 Task: Open settings.json of the windows.
Action: Mouse moved to (71, 573)
Screenshot: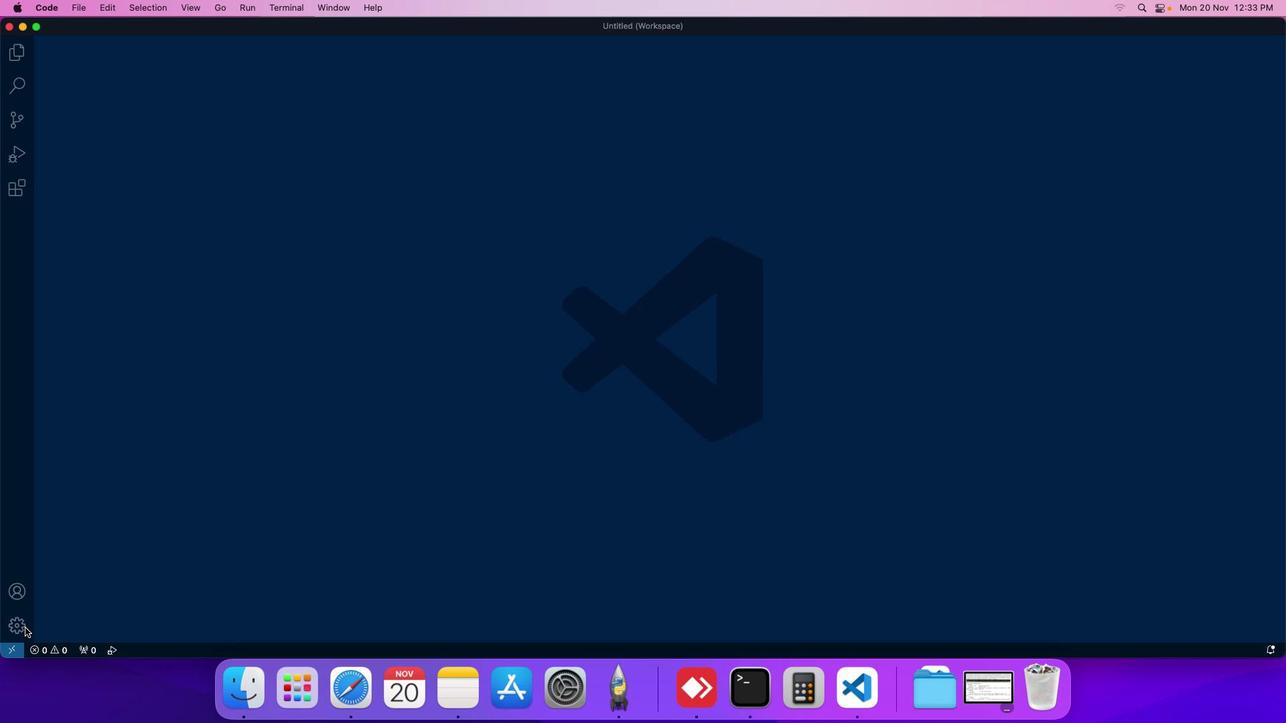 
Action: Mouse pressed left at (71, 573)
Screenshot: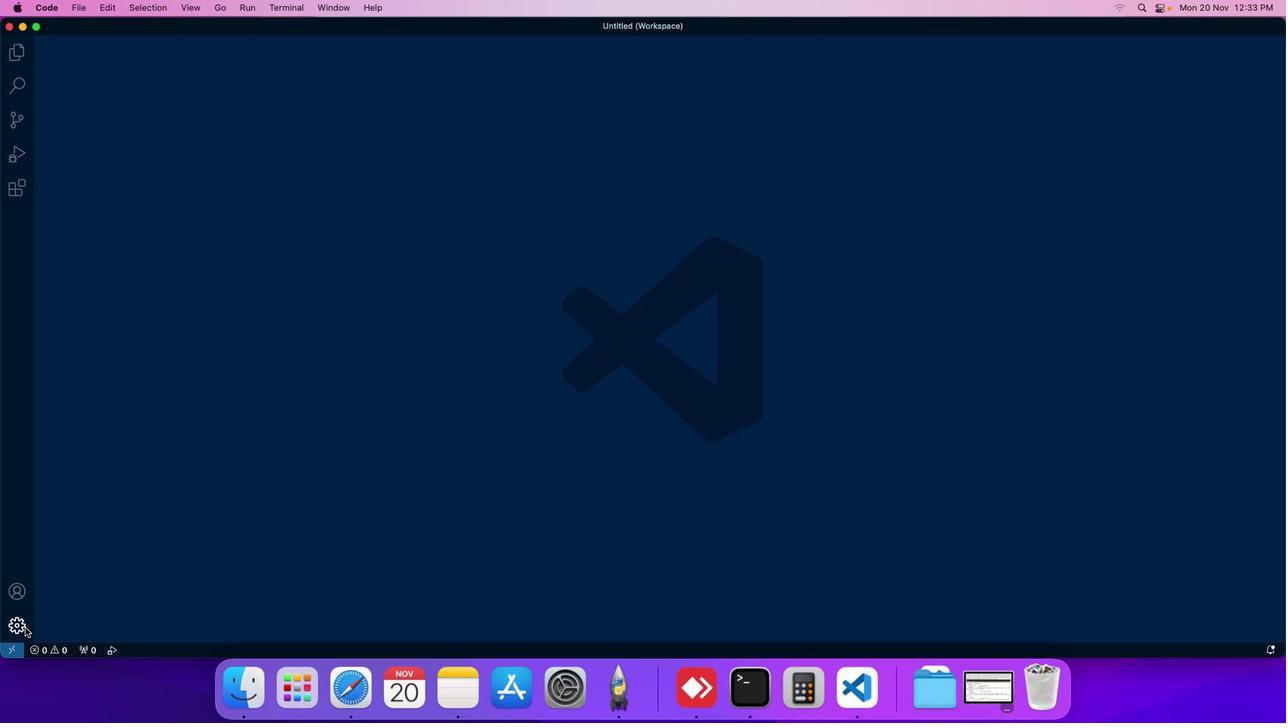 
Action: Mouse moved to (113, 487)
Screenshot: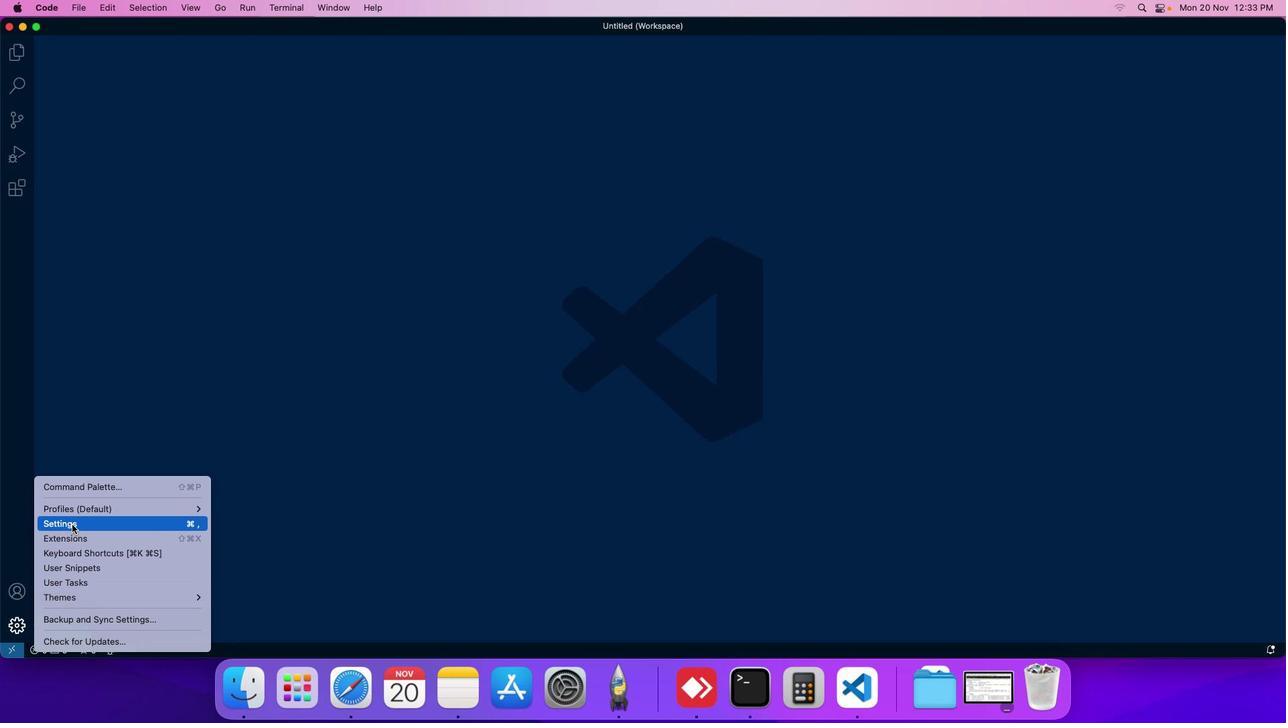 
Action: Mouse pressed left at (113, 487)
Screenshot: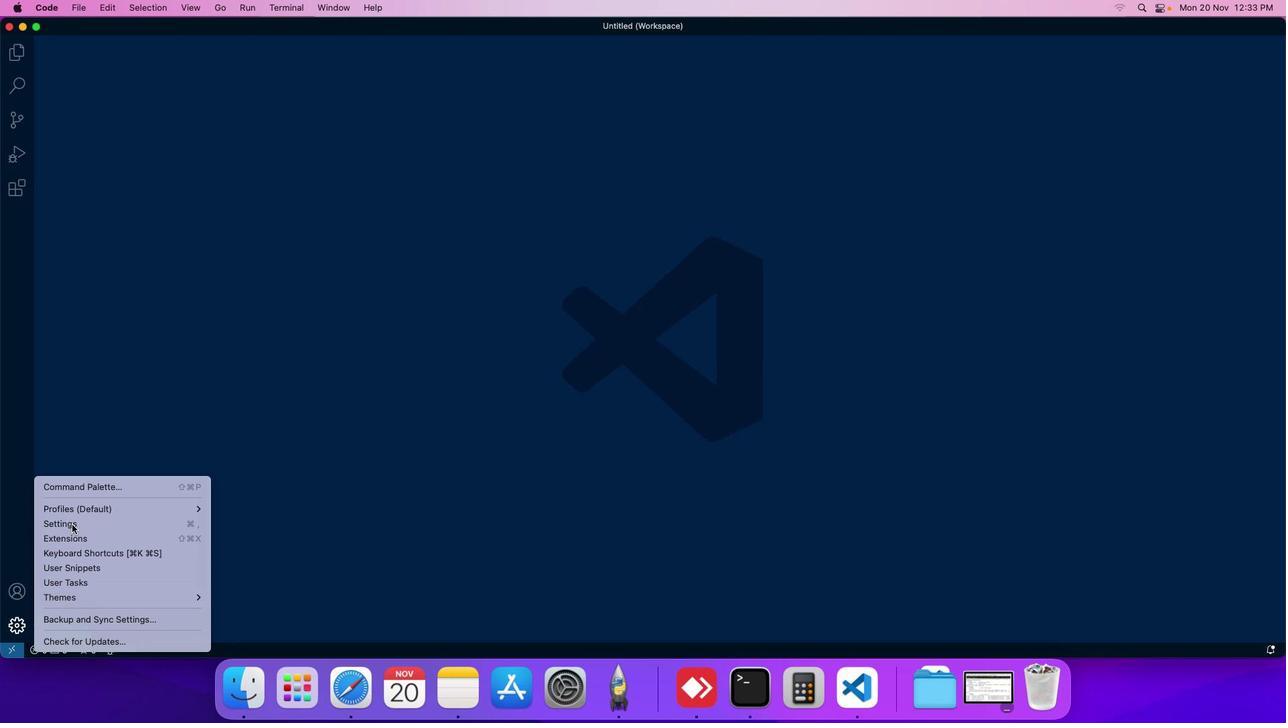 
Action: Mouse moved to (325, 134)
Screenshot: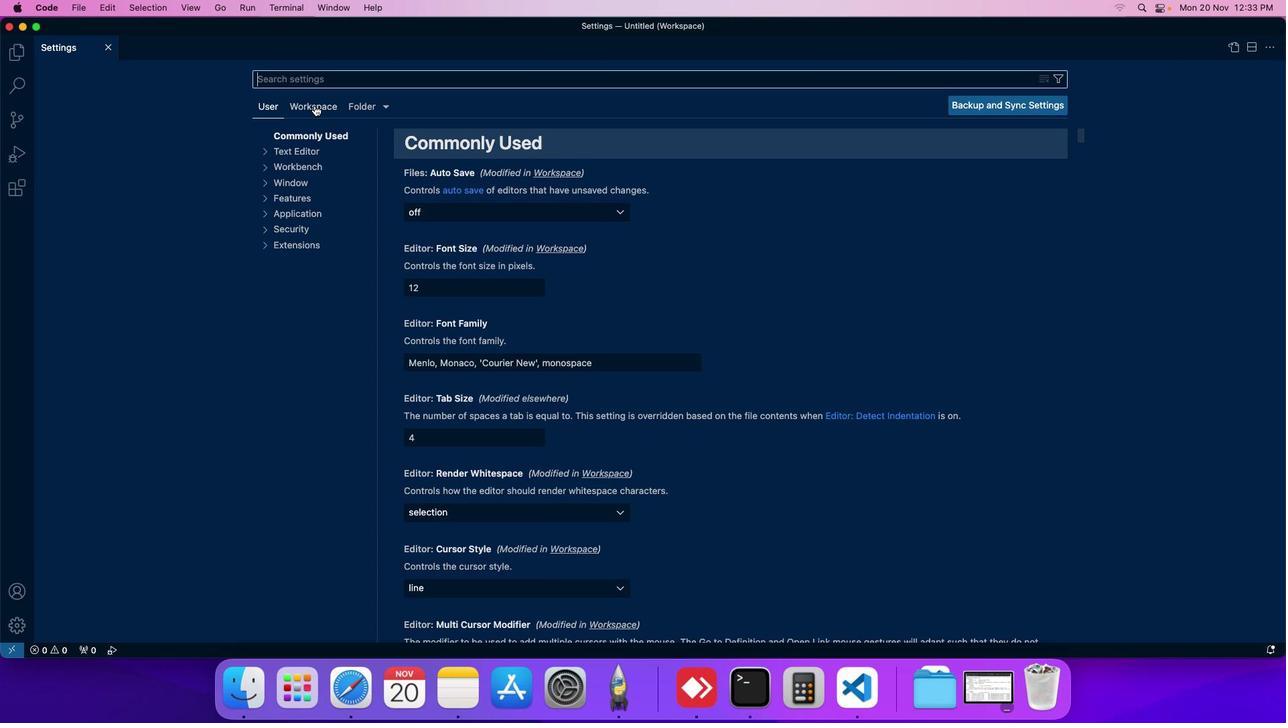 
Action: Mouse pressed left at (325, 134)
Screenshot: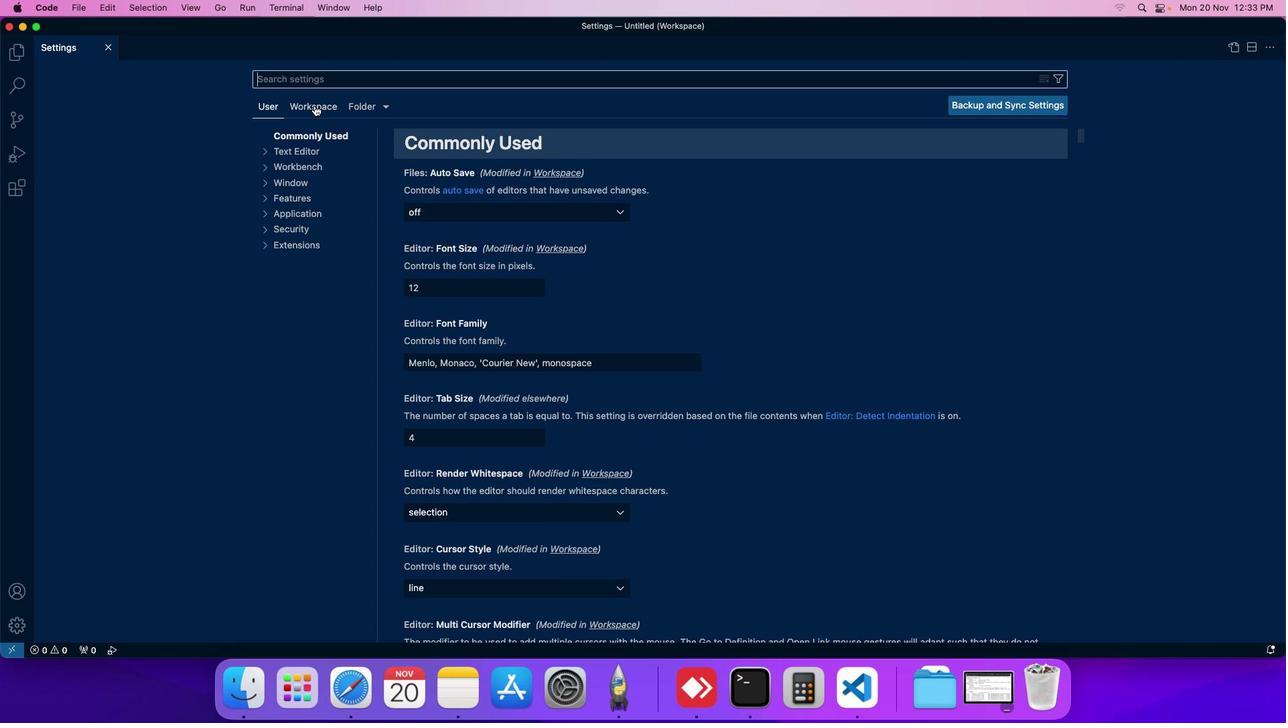 
Action: Mouse moved to (313, 213)
Screenshot: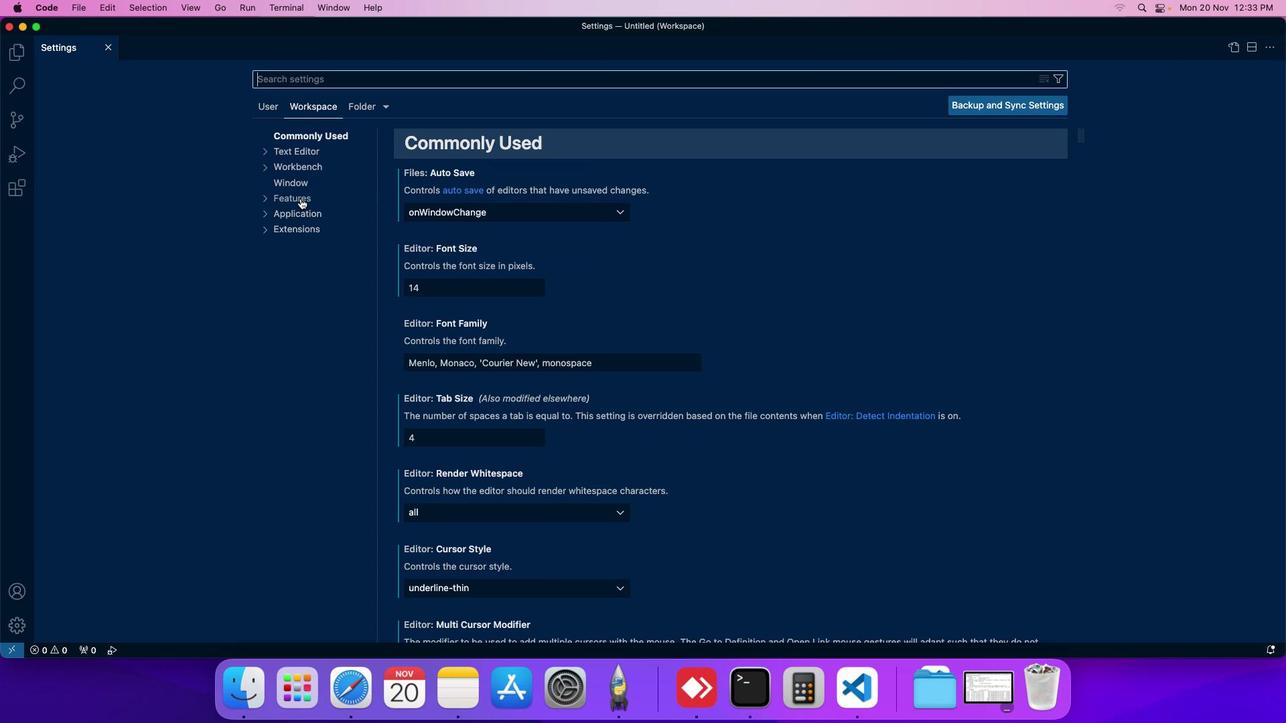 
Action: Mouse pressed left at (313, 213)
Screenshot: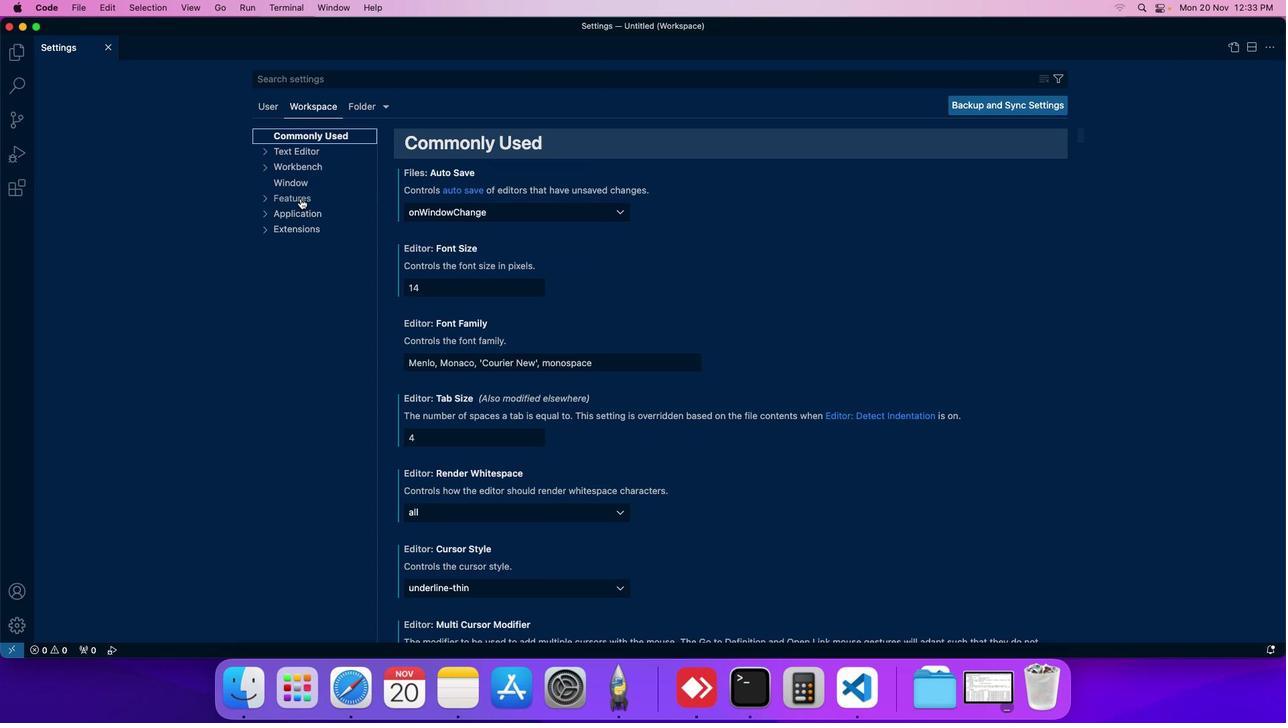 
Action: Mouse moved to (322, 314)
Screenshot: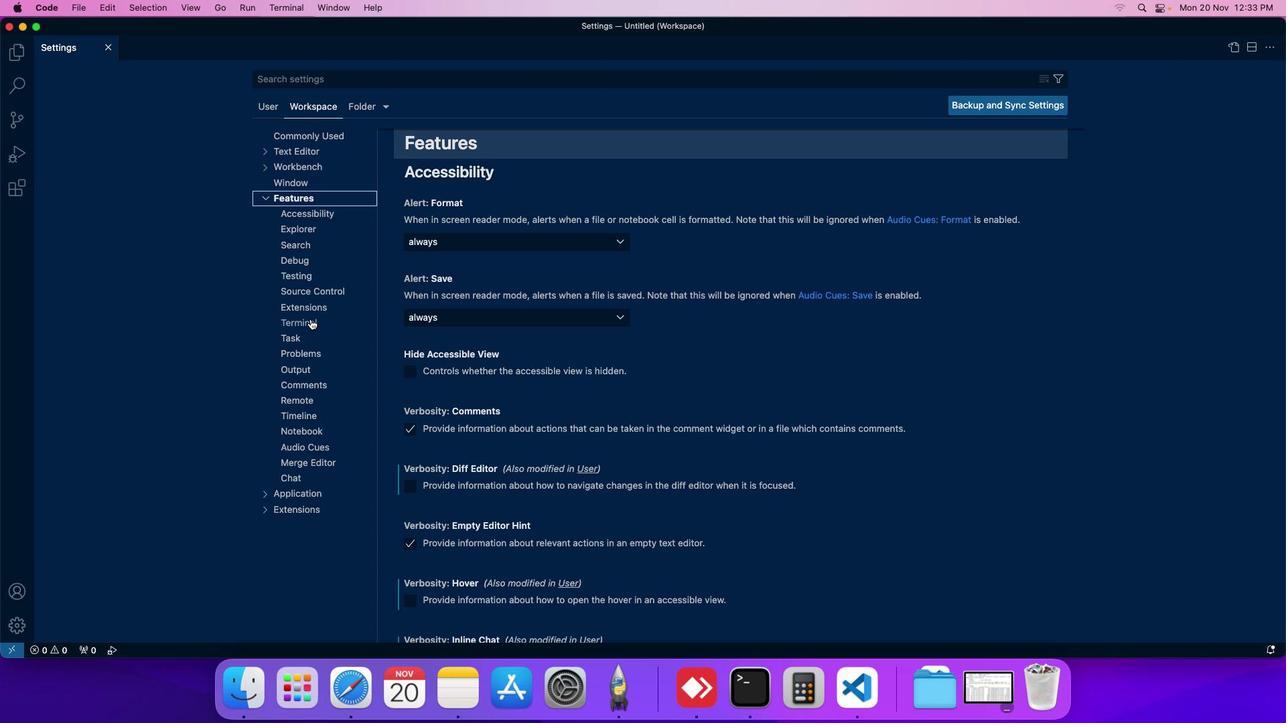 
Action: Mouse pressed left at (322, 314)
Screenshot: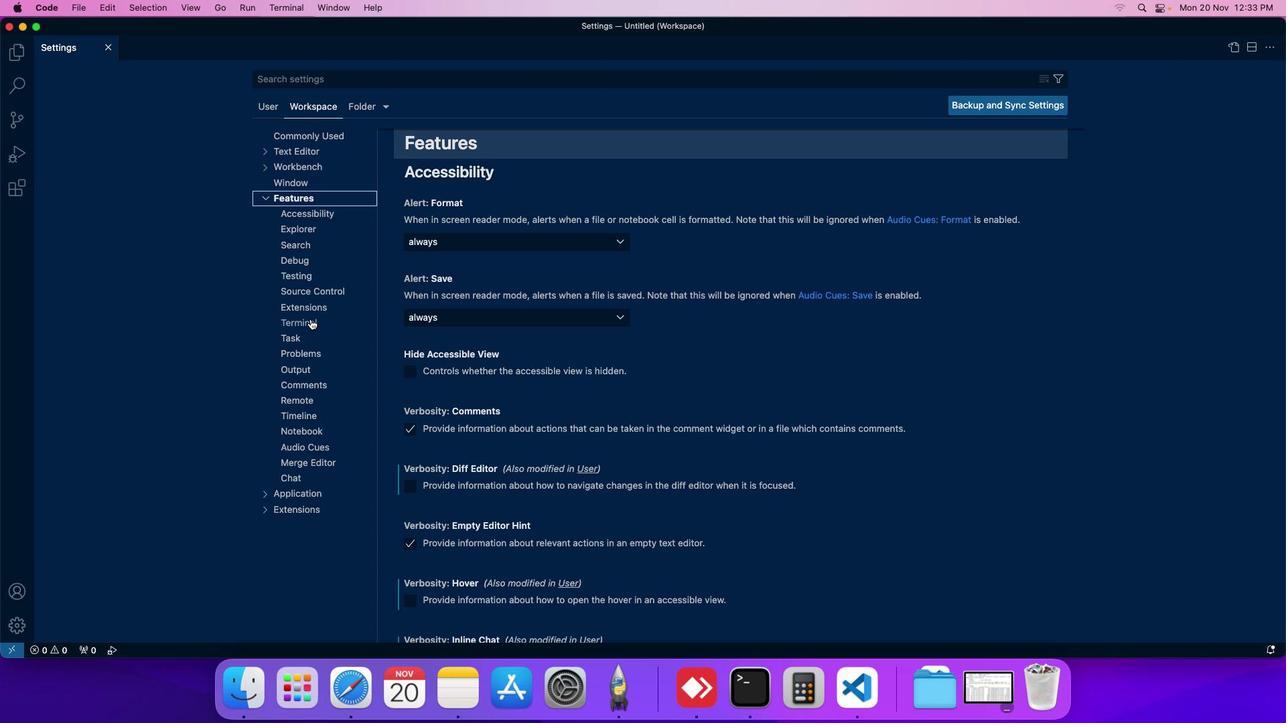 
Action: Mouse moved to (497, 331)
Screenshot: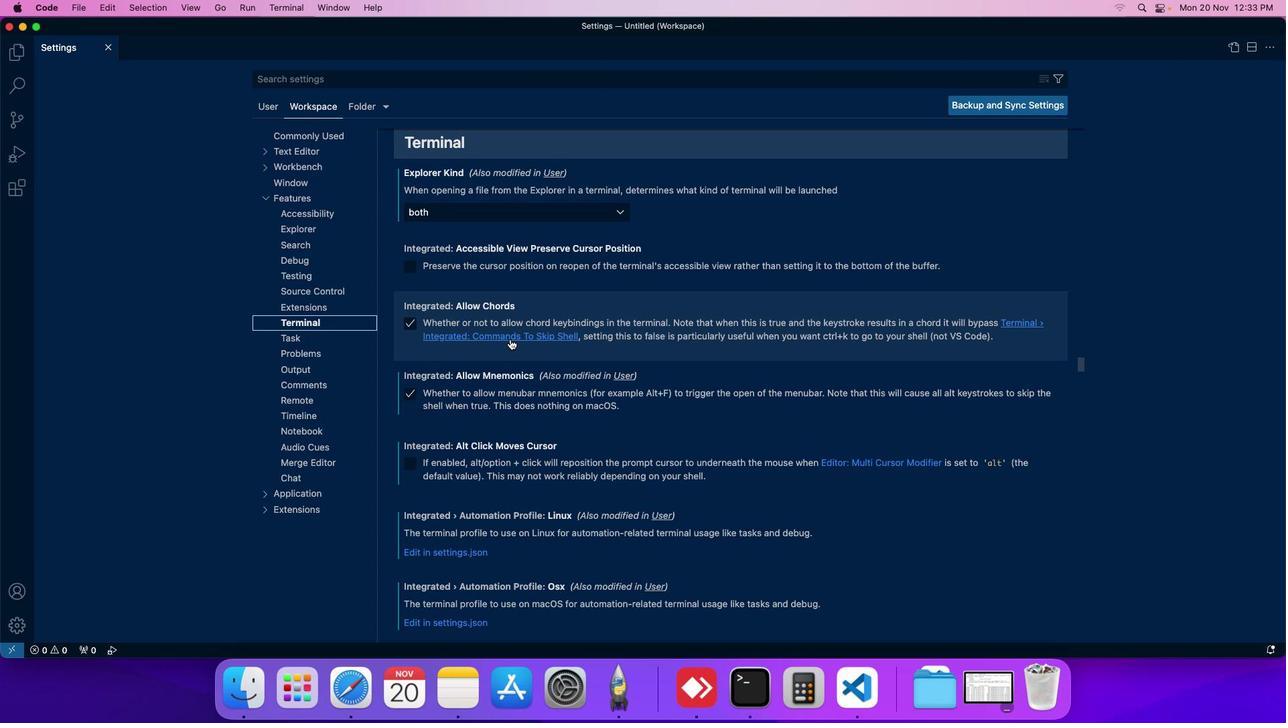 
Action: Mouse scrolled (497, 331) with delta (49, 45)
Screenshot: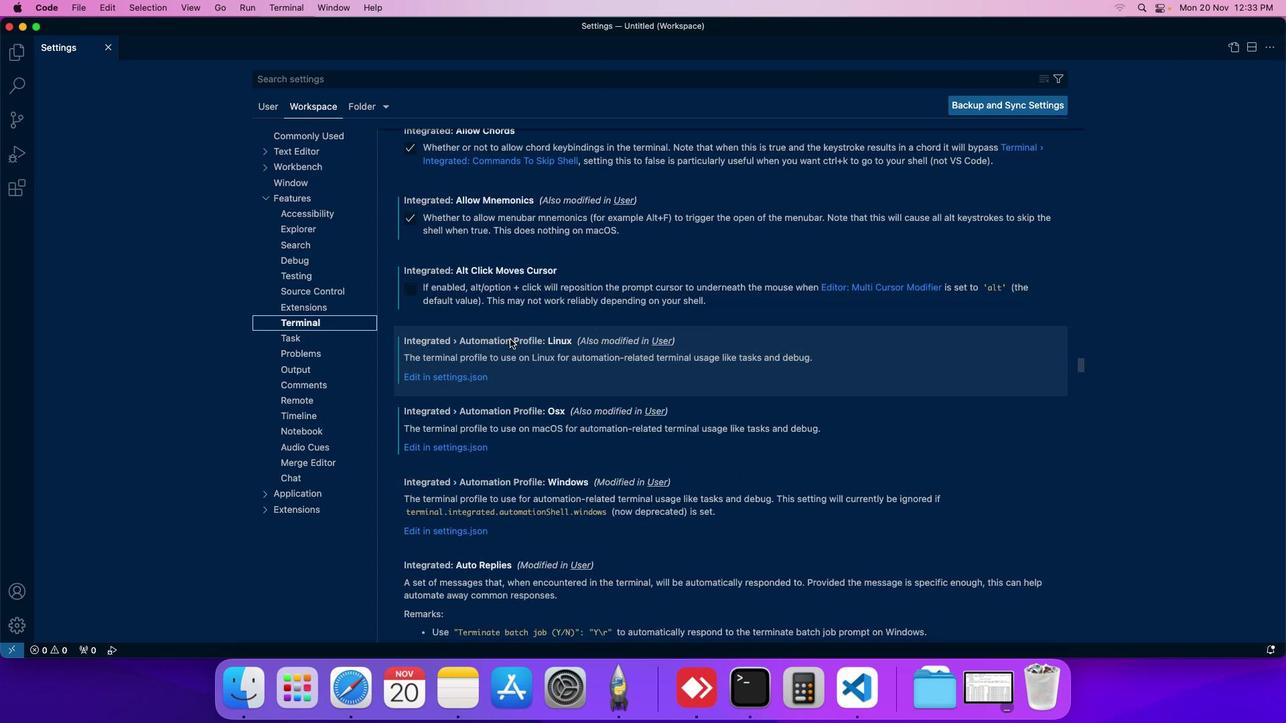 
Action: Mouse scrolled (497, 331) with delta (49, 45)
Screenshot: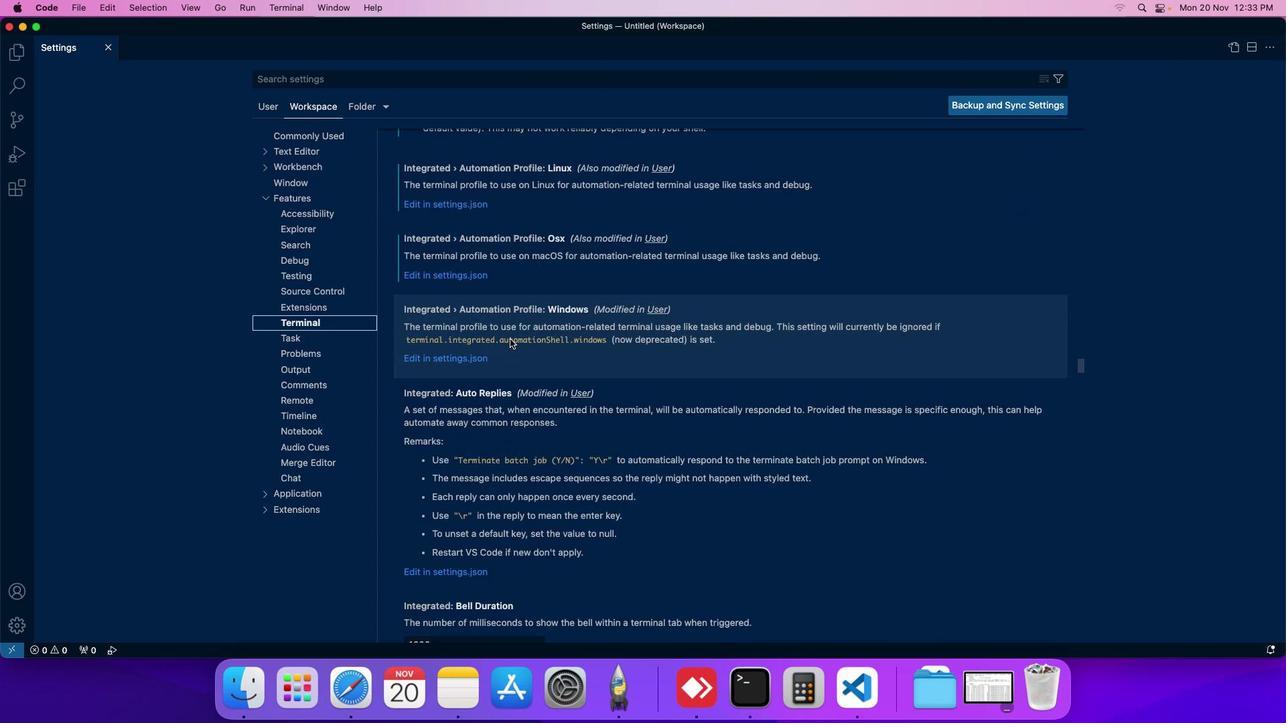 
Action: Mouse scrolled (497, 331) with delta (49, 46)
Screenshot: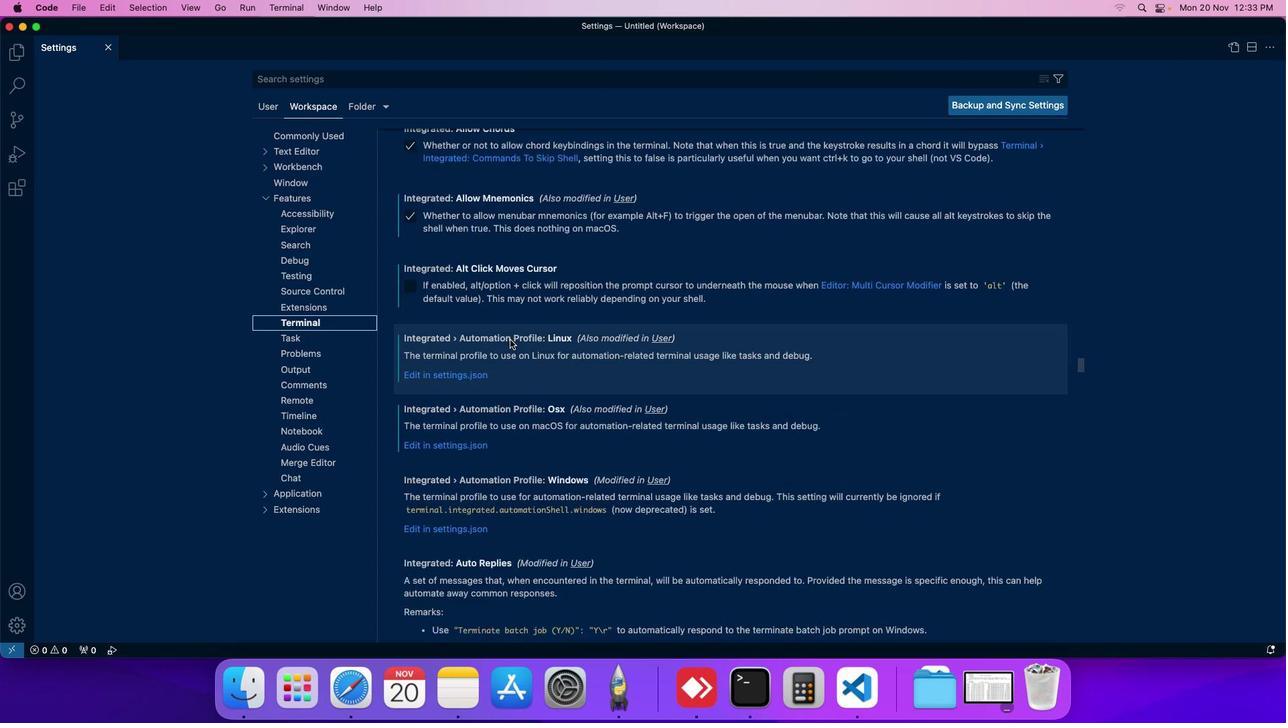 
Action: Mouse moved to (439, 494)
Screenshot: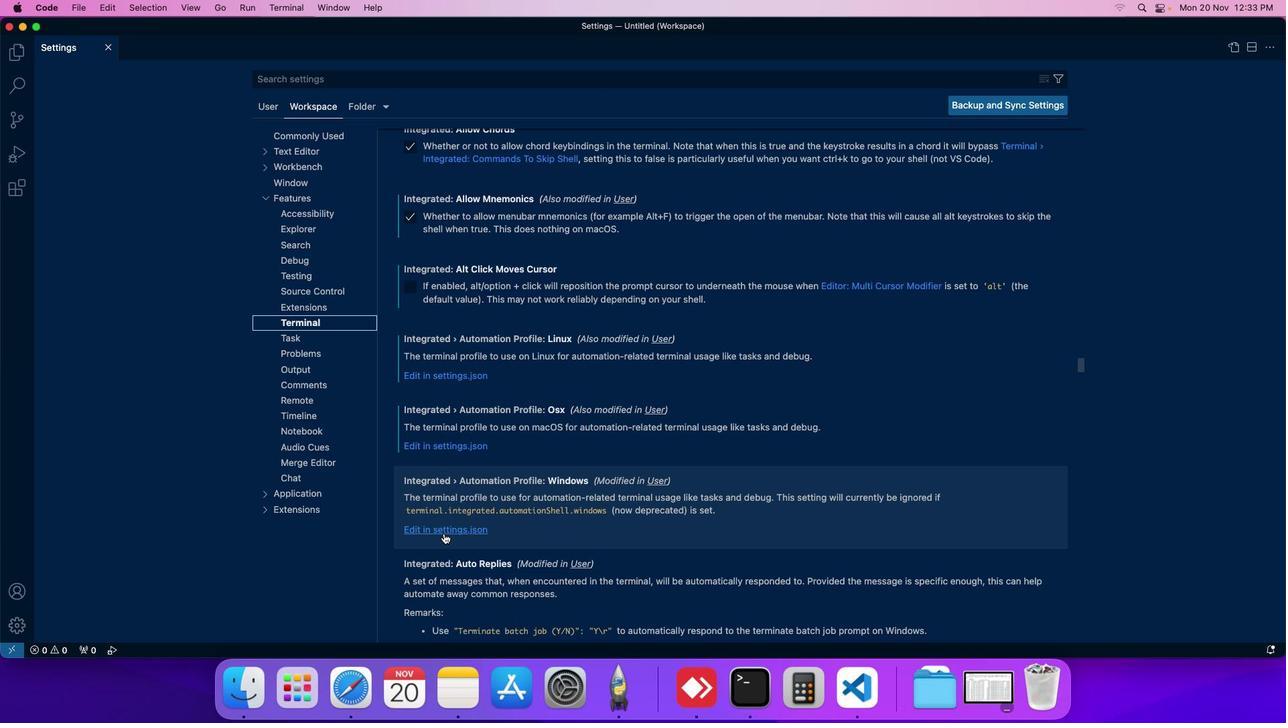 
Action: Mouse pressed left at (439, 494)
Screenshot: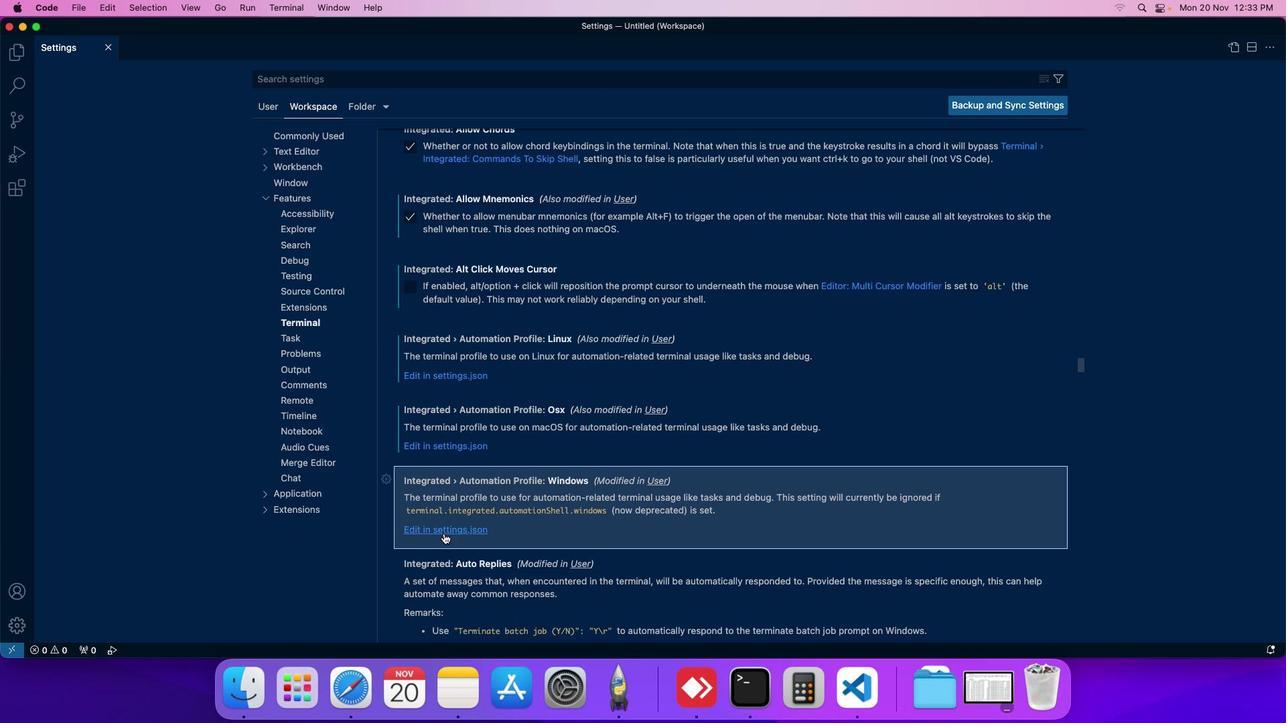 
Action: Mouse moved to (478, 304)
Screenshot: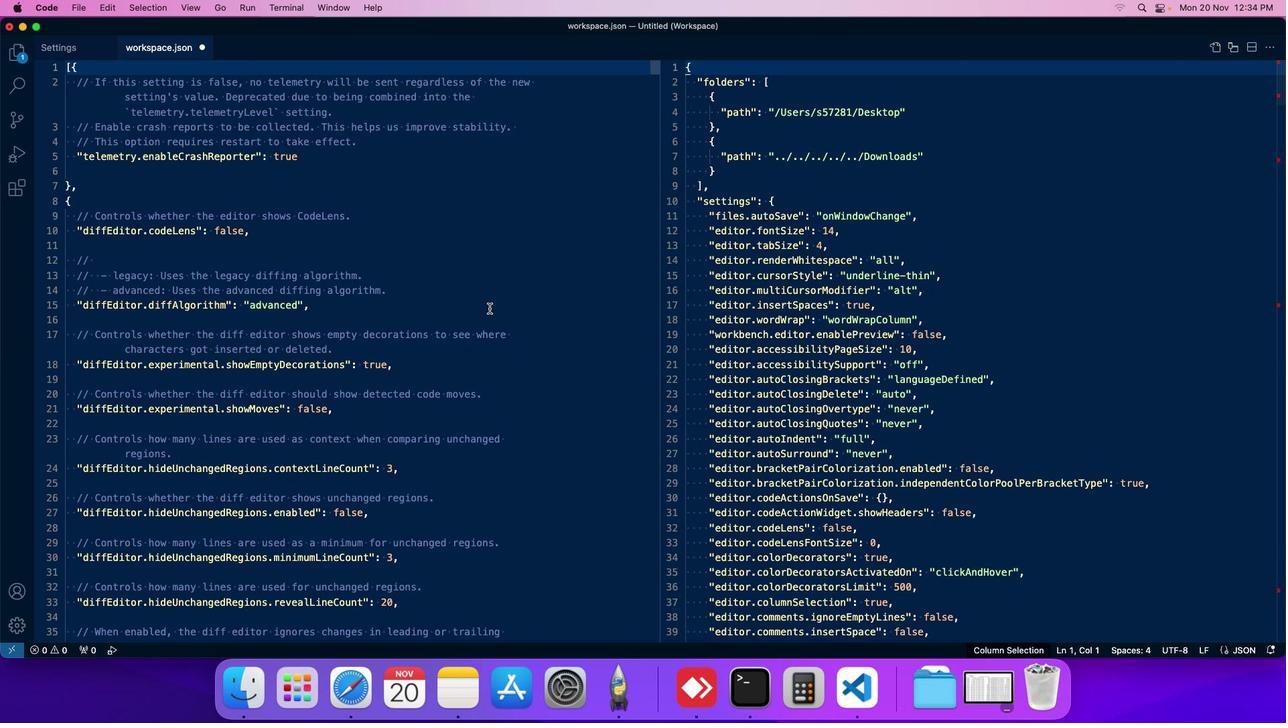 
